 Task: Add the task  Implement a new cloud-based facilities management system for a company to the section Integration Testing Sprint in the project BoostTech and add a Due Date to the respective task as 2024/03/03
Action: Mouse moved to (289, 387)
Screenshot: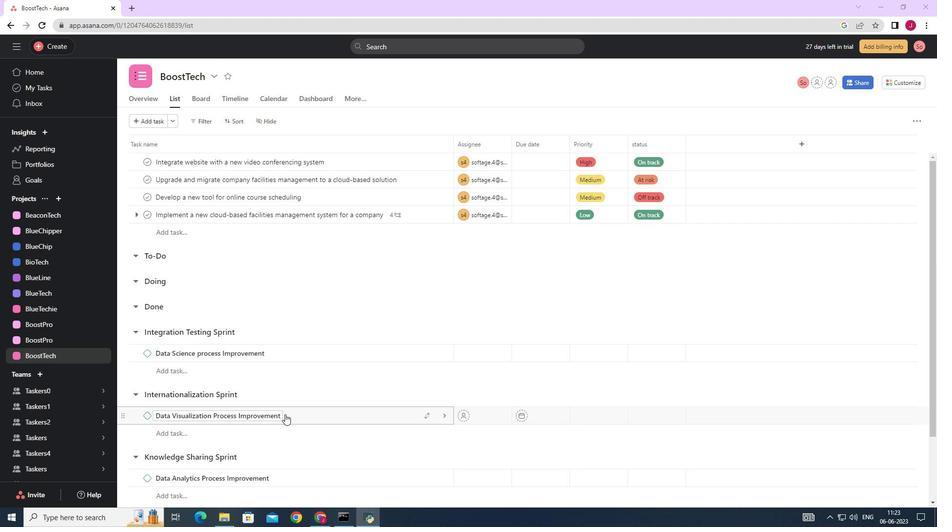 
Action: Mouse scrolled (289, 387) with delta (0, 0)
Screenshot: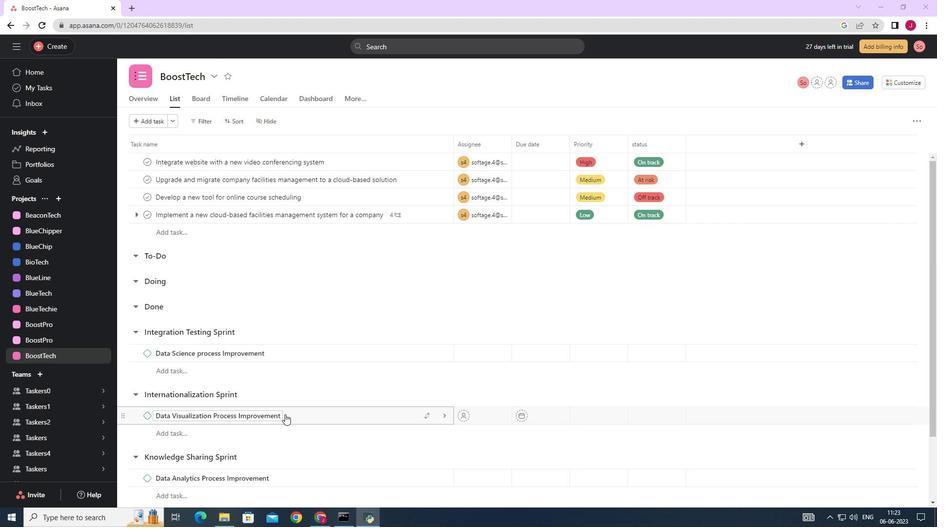 
Action: Mouse scrolled (289, 387) with delta (0, 0)
Screenshot: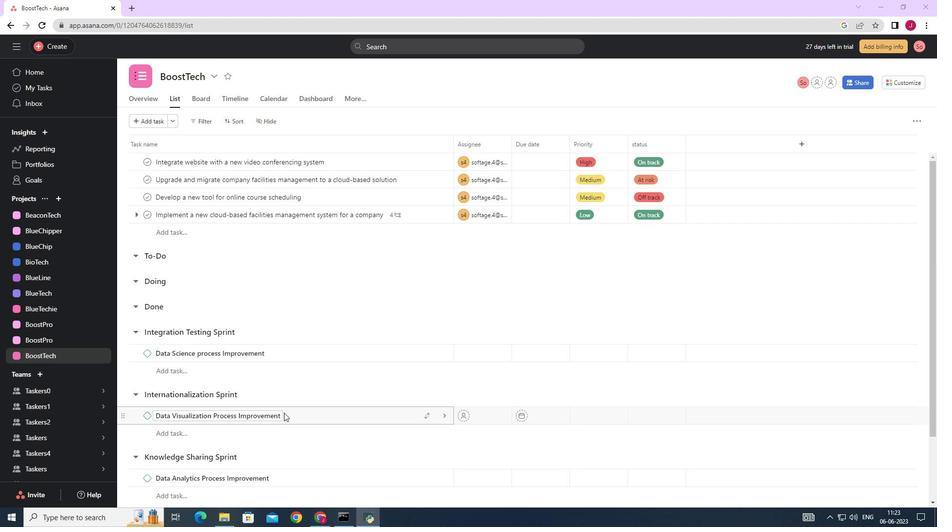 
Action: Mouse moved to (289, 387)
Screenshot: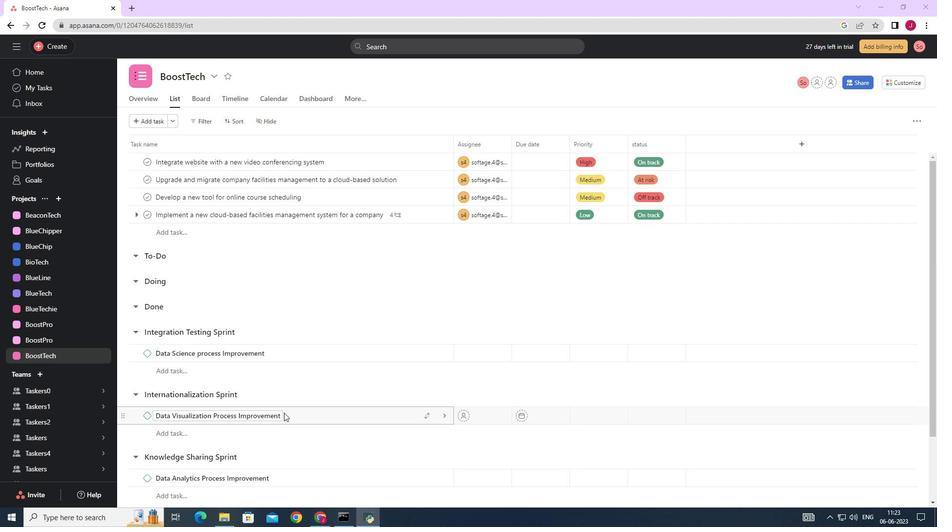
Action: Mouse scrolled (289, 386) with delta (0, 0)
Screenshot: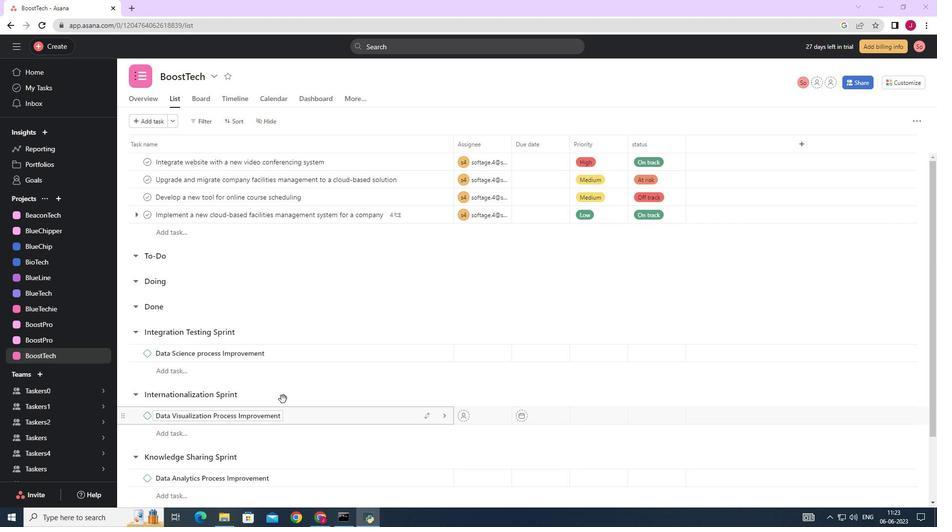 
Action: Mouse moved to (290, 384)
Screenshot: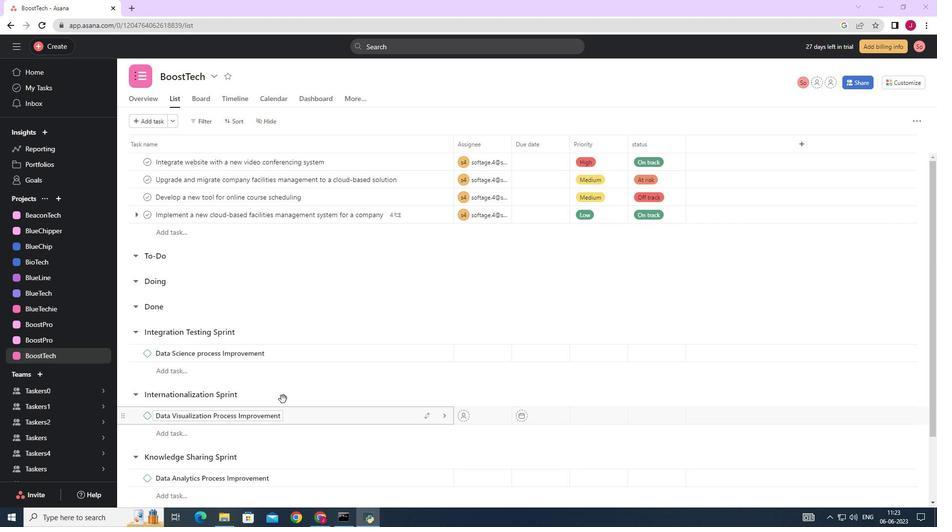 
Action: Mouse scrolled (289, 385) with delta (0, 0)
Screenshot: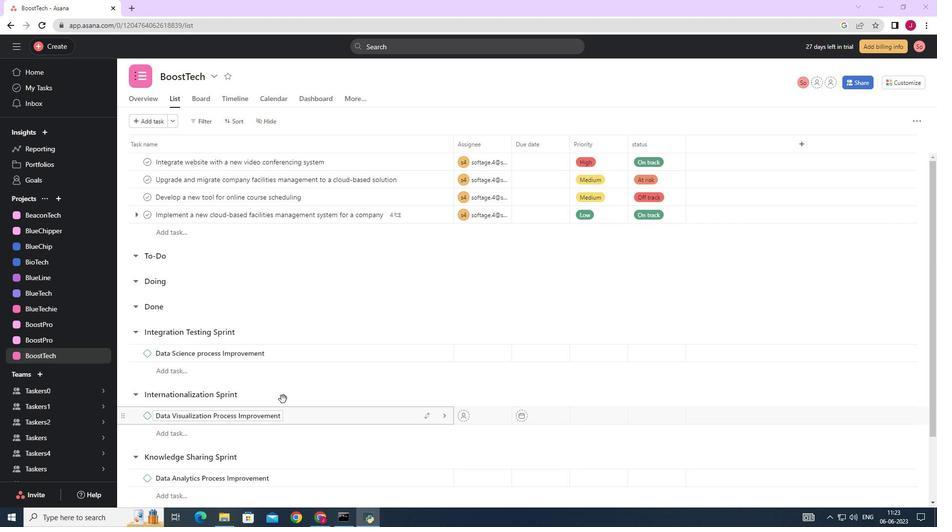 
Action: Mouse moved to (291, 374)
Screenshot: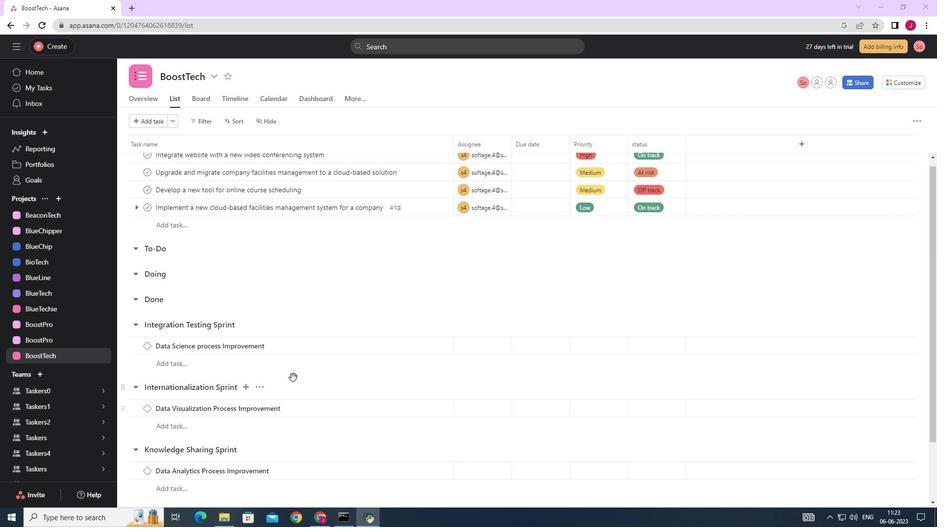 
Action: Mouse scrolled (291, 374) with delta (0, 0)
Screenshot: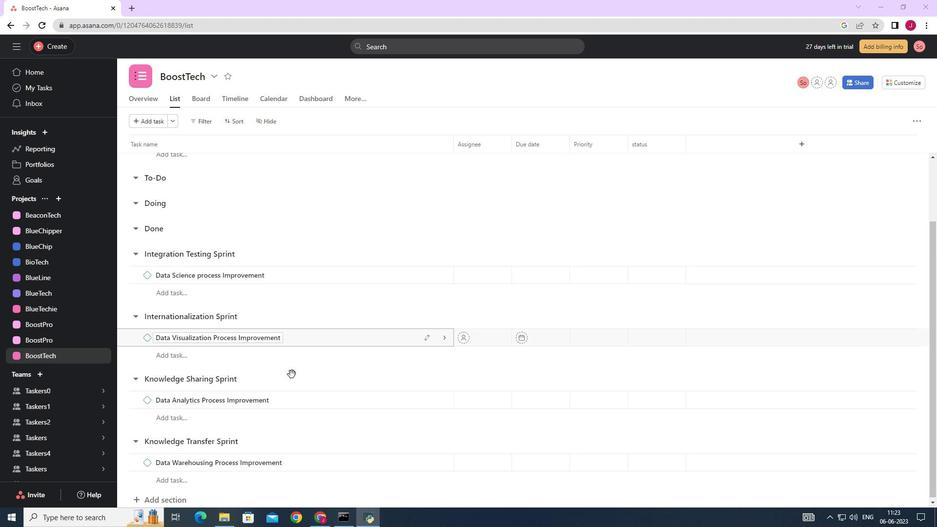 
Action: Mouse scrolled (291, 374) with delta (0, 0)
Screenshot: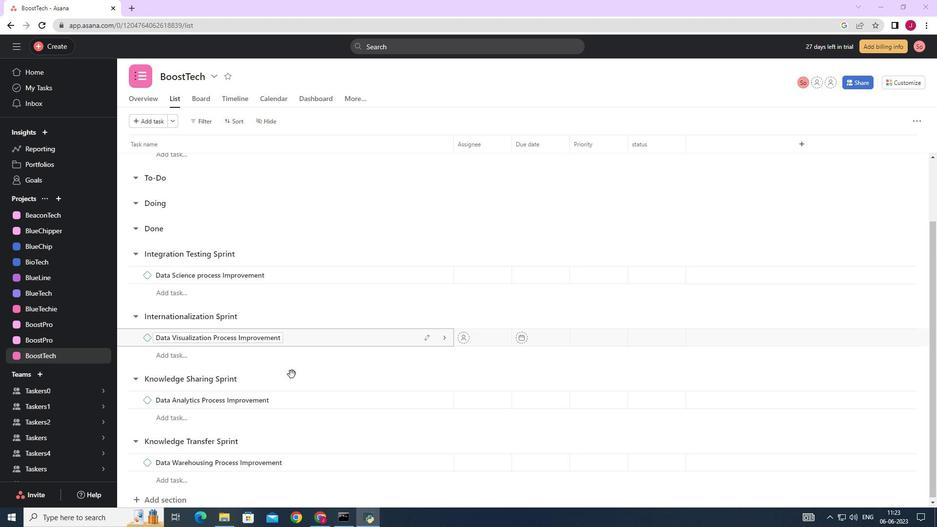 
Action: Mouse scrolled (291, 374) with delta (0, 0)
Screenshot: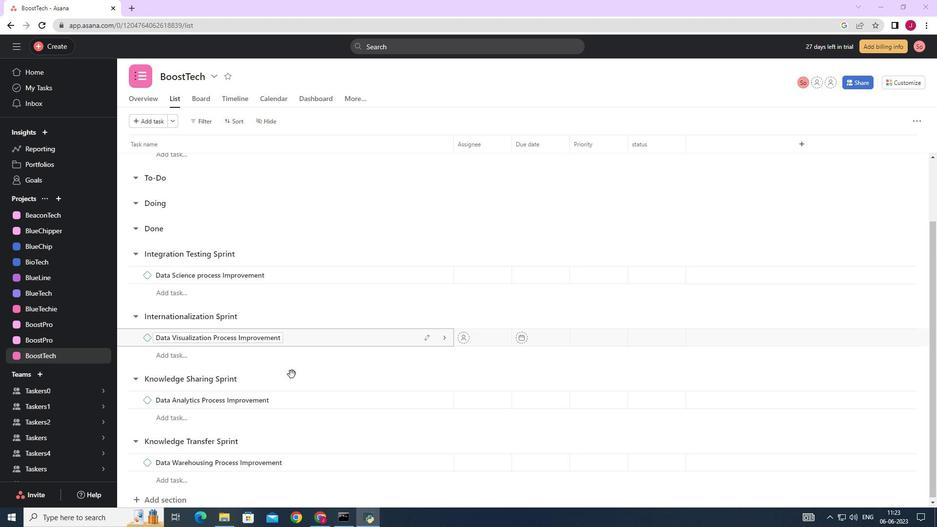 
Action: Mouse moved to (428, 215)
Screenshot: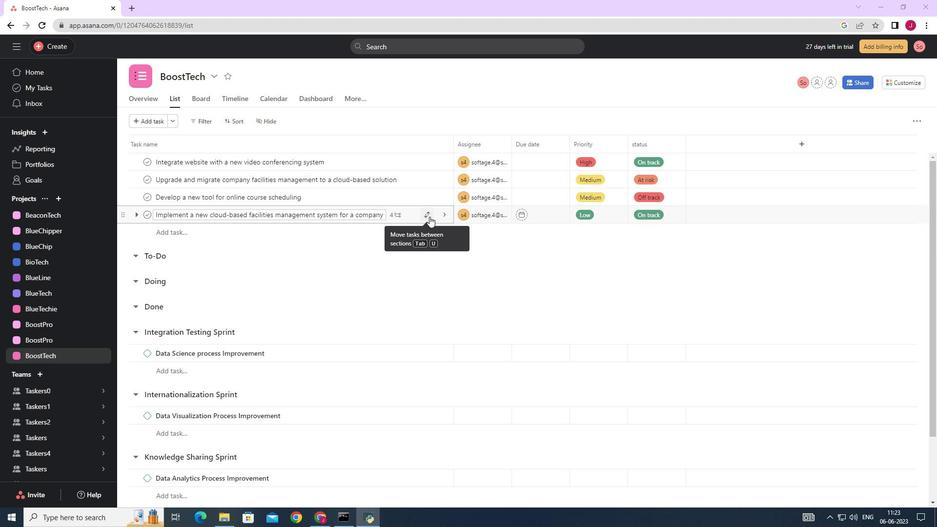 
Action: Mouse pressed left at (428, 215)
Screenshot: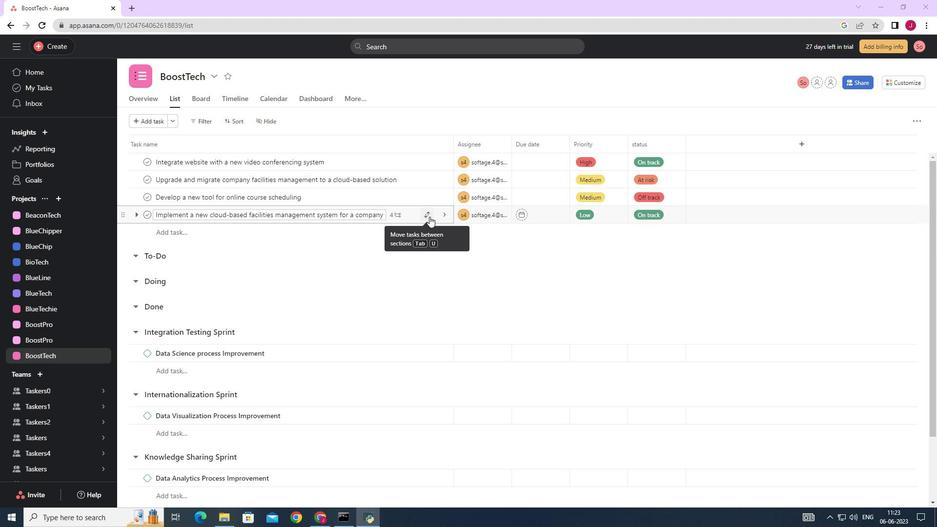 
Action: Mouse moved to (411, 324)
Screenshot: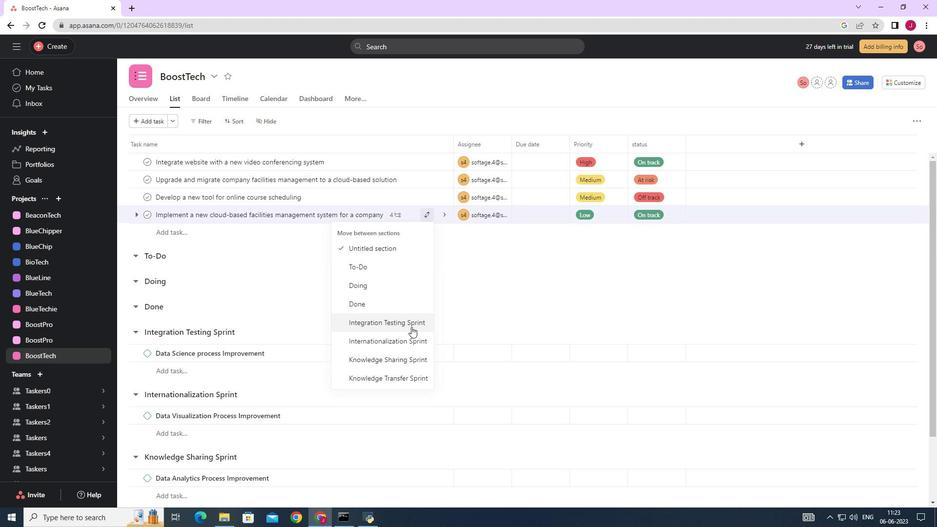 
Action: Mouse pressed left at (411, 324)
Screenshot: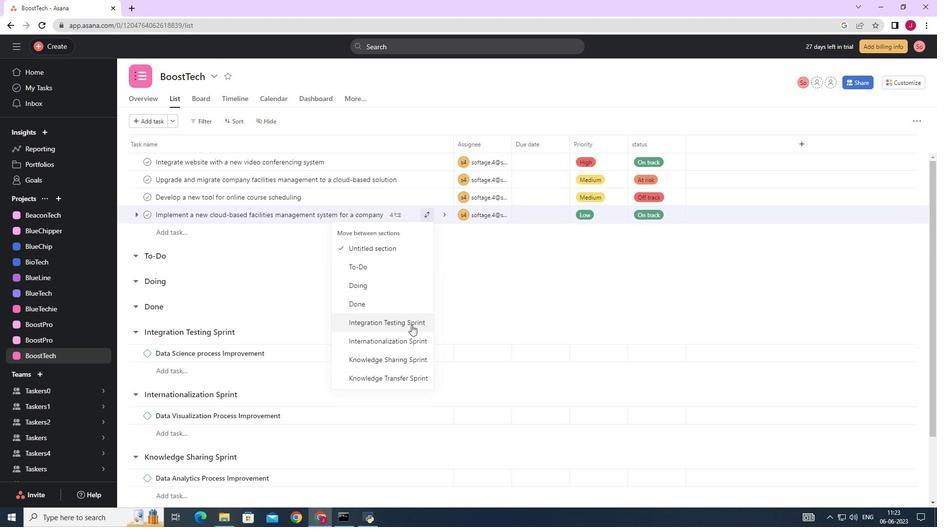 
Action: Mouse moved to (559, 333)
Screenshot: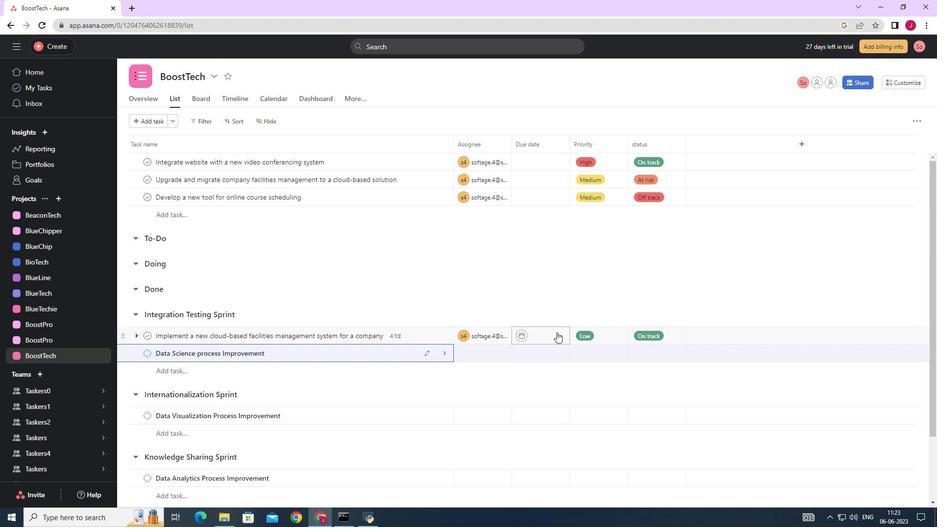 
Action: Mouse pressed left at (559, 333)
Screenshot: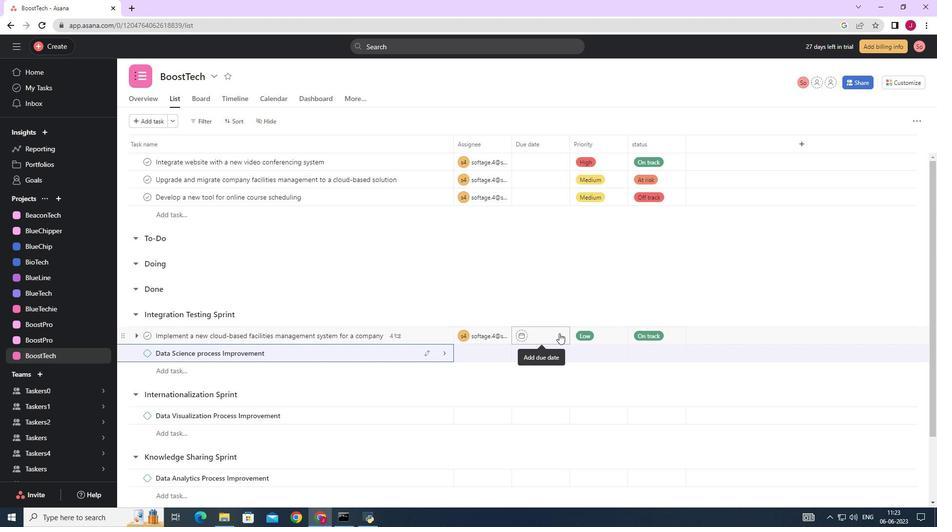 
Action: Mouse moved to (639, 174)
Screenshot: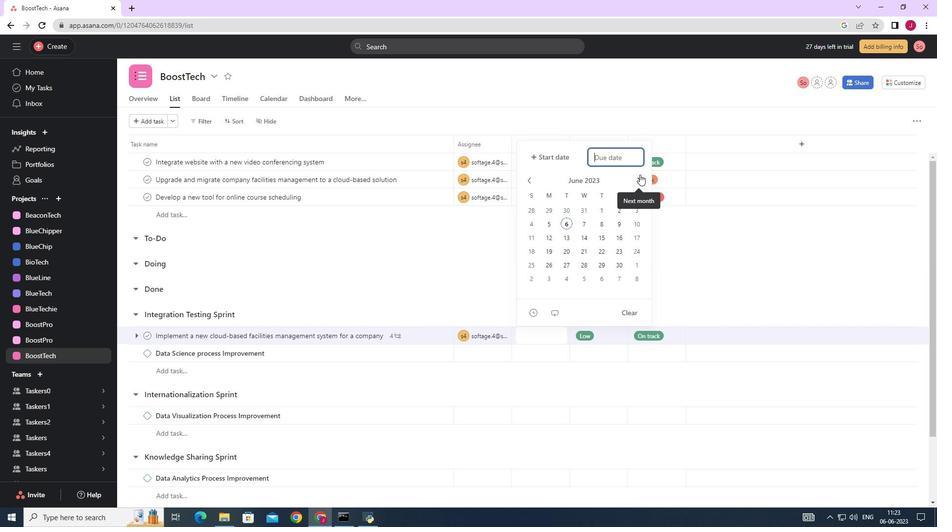 
Action: Mouse pressed left at (639, 174)
Screenshot: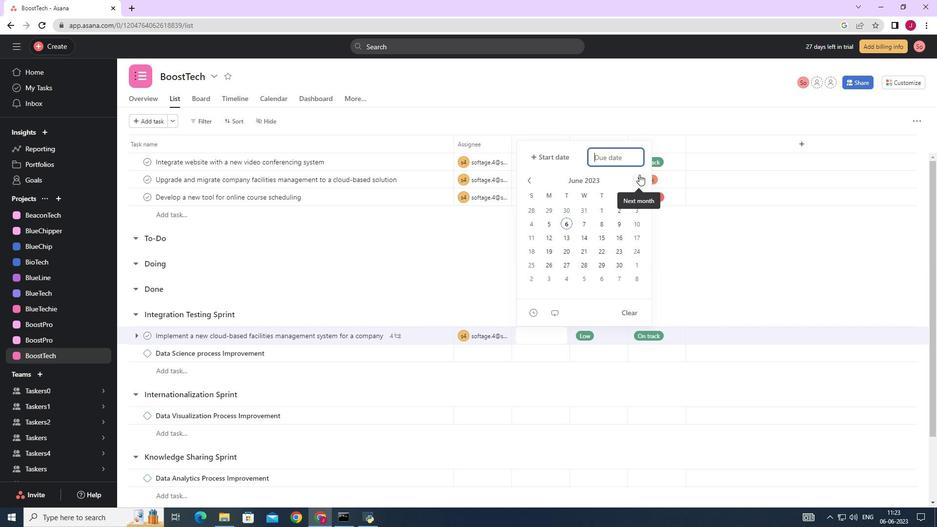
Action: Mouse pressed left at (639, 174)
Screenshot: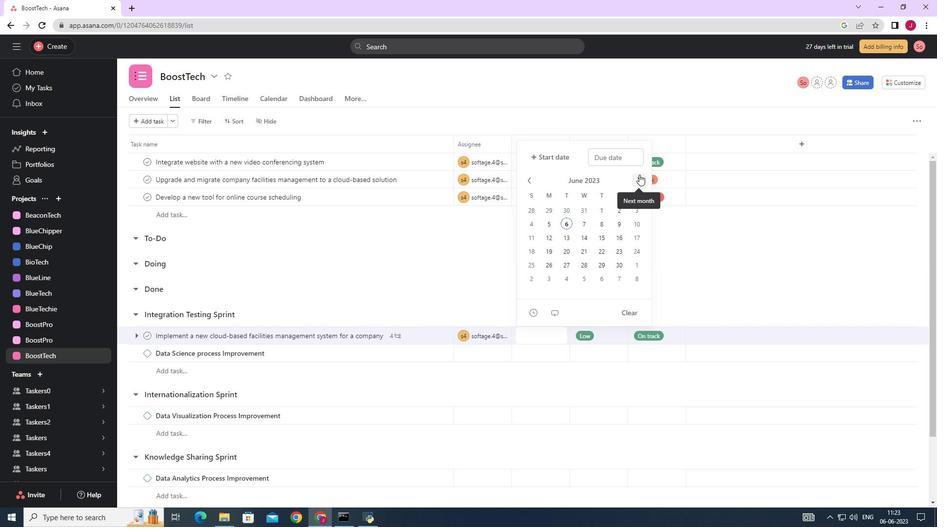 
Action: Mouse pressed left at (639, 174)
Screenshot: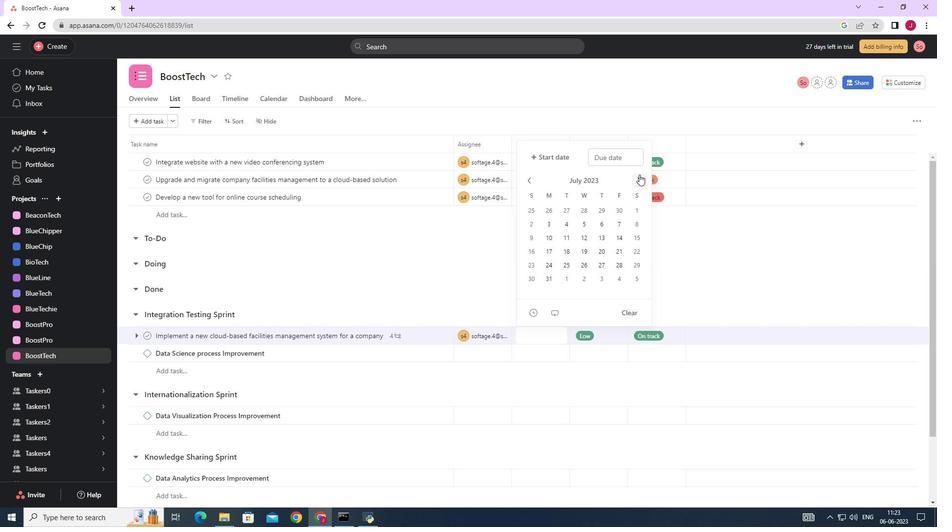 
Action: Mouse pressed left at (639, 174)
Screenshot: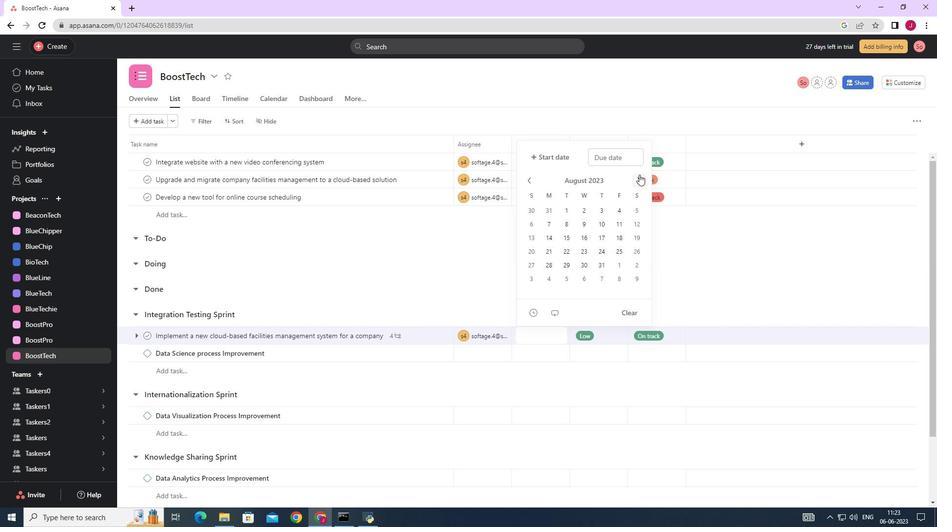 
Action: Mouse pressed left at (639, 174)
Screenshot: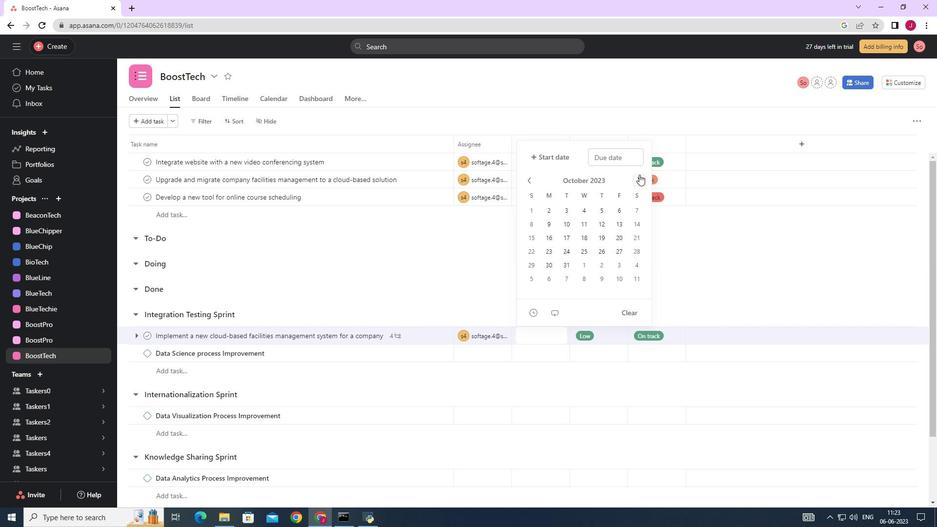 
Action: Mouse pressed left at (639, 174)
Screenshot: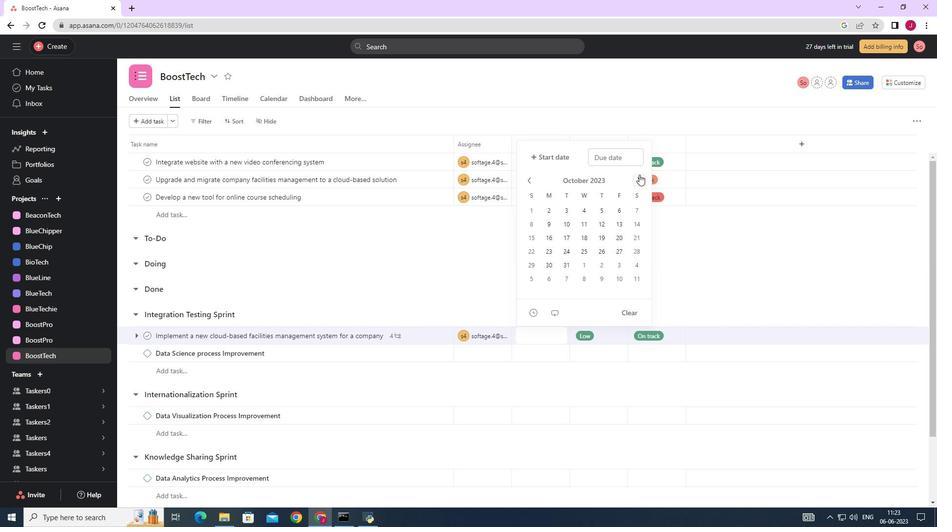 
Action: Mouse pressed left at (639, 174)
Screenshot: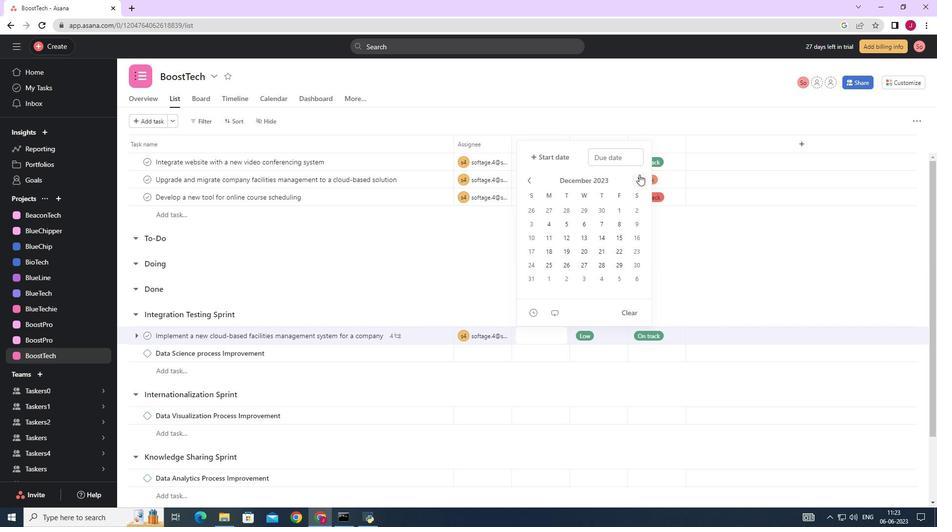 
Action: Mouse pressed left at (639, 174)
Screenshot: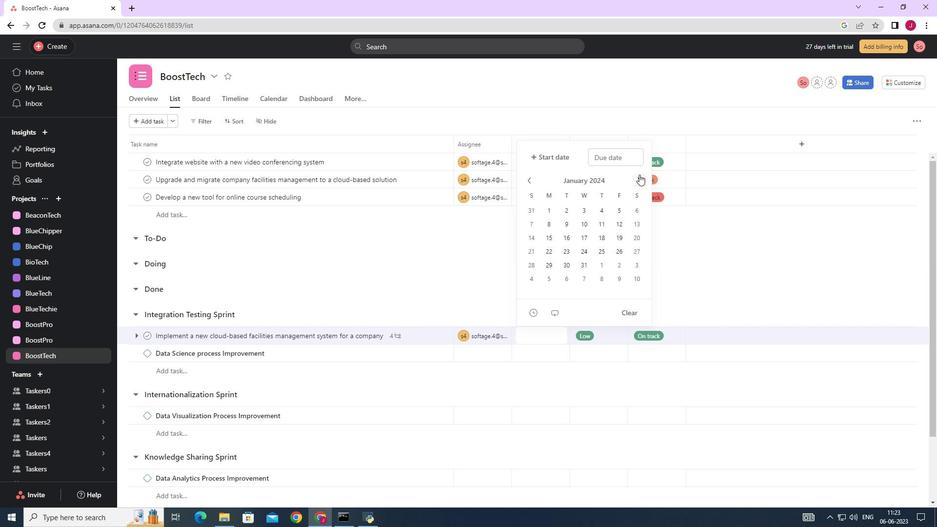 
Action: Mouse pressed left at (639, 174)
Screenshot: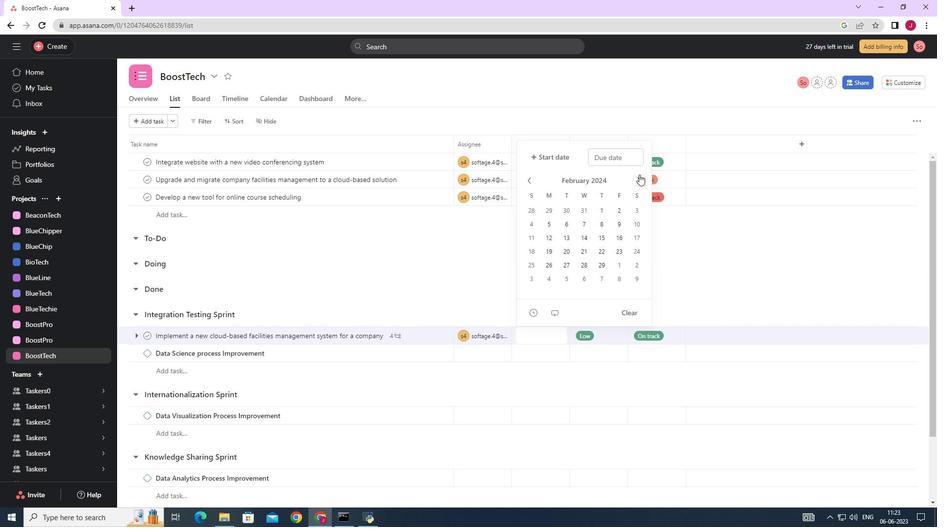 
Action: Mouse moved to (530, 225)
Screenshot: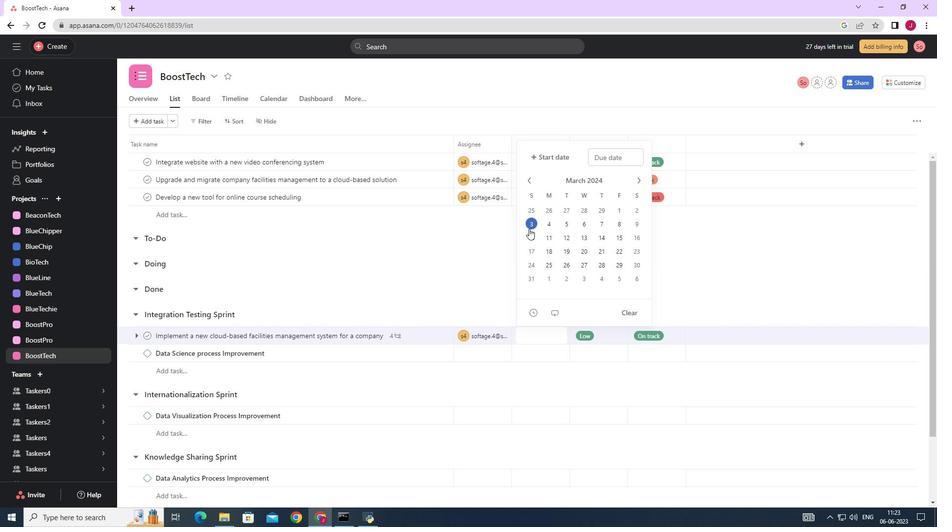 
Action: Mouse pressed left at (530, 225)
Screenshot: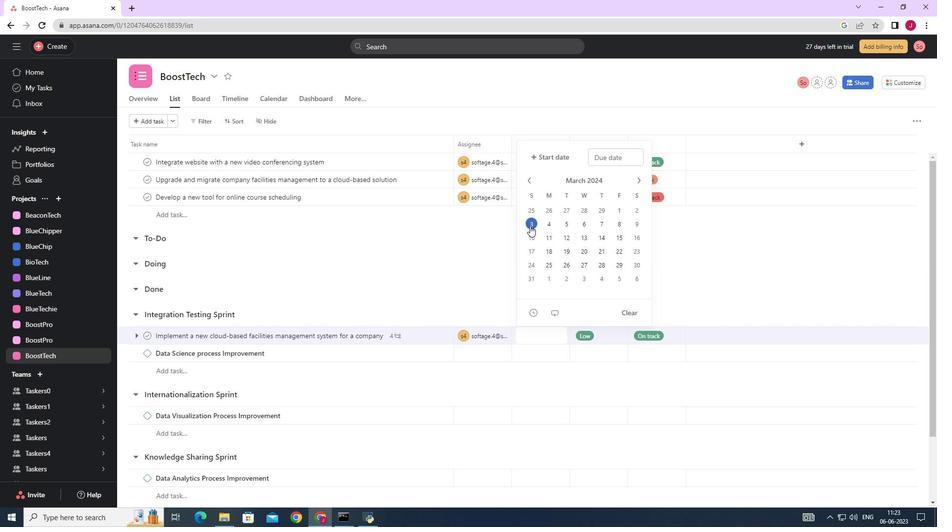 
Action: Mouse moved to (791, 270)
Screenshot: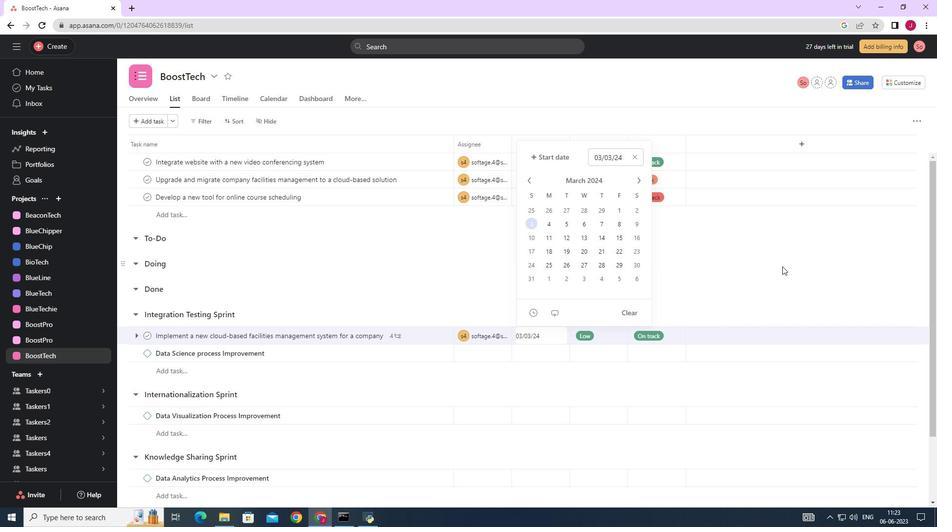 
Action: Mouse pressed left at (791, 270)
Screenshot: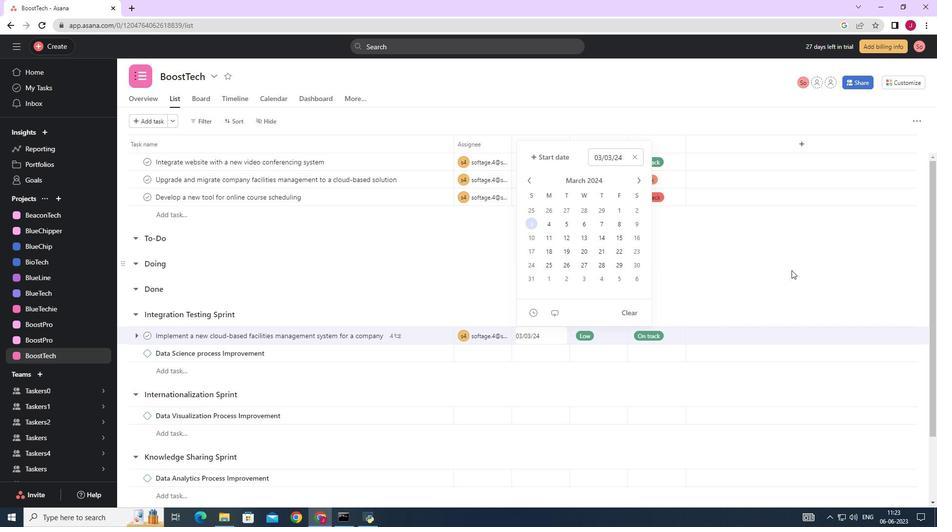 
Action: Mouse moved to (766, 267)
Screenshot: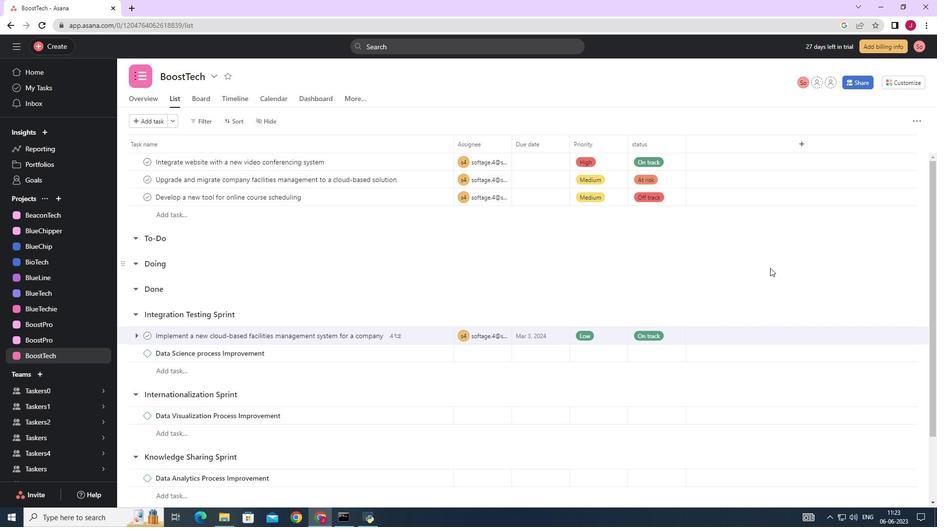
